 Task: Create List Documentation in Board Product Beta Testing to Workspace Customer Relationship Management
Action: Mouse moved to (84, 284)
Screenshot: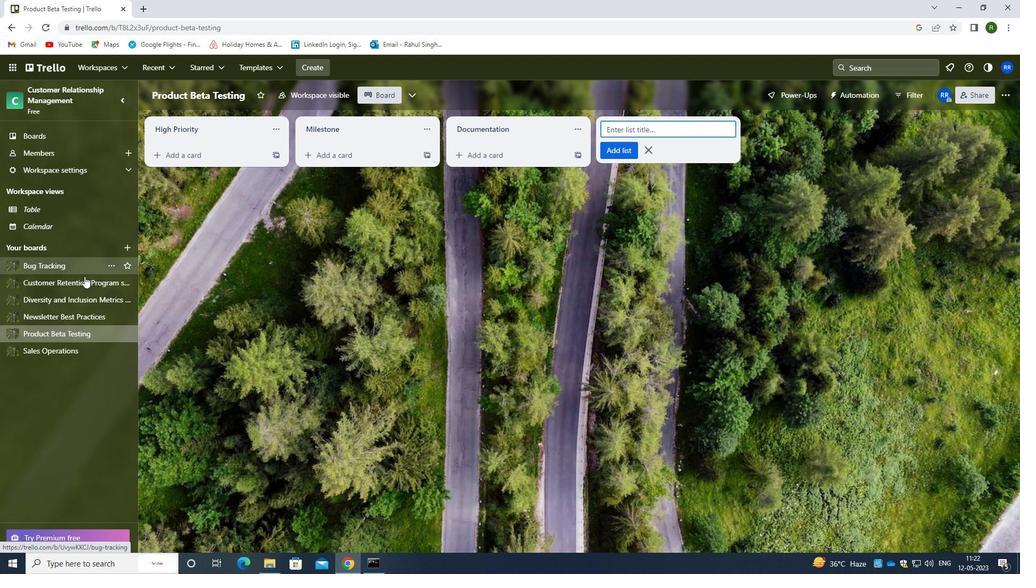 
Action: Mouse pressed left at (84, 284)
Screenshot: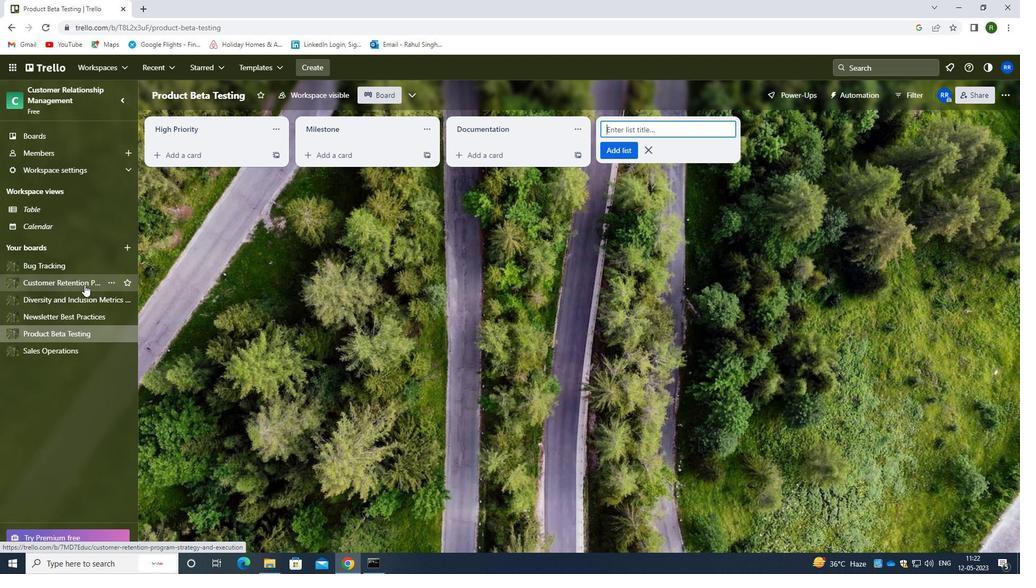 
Action: Mouse moved to (80, 346)
Screenshot: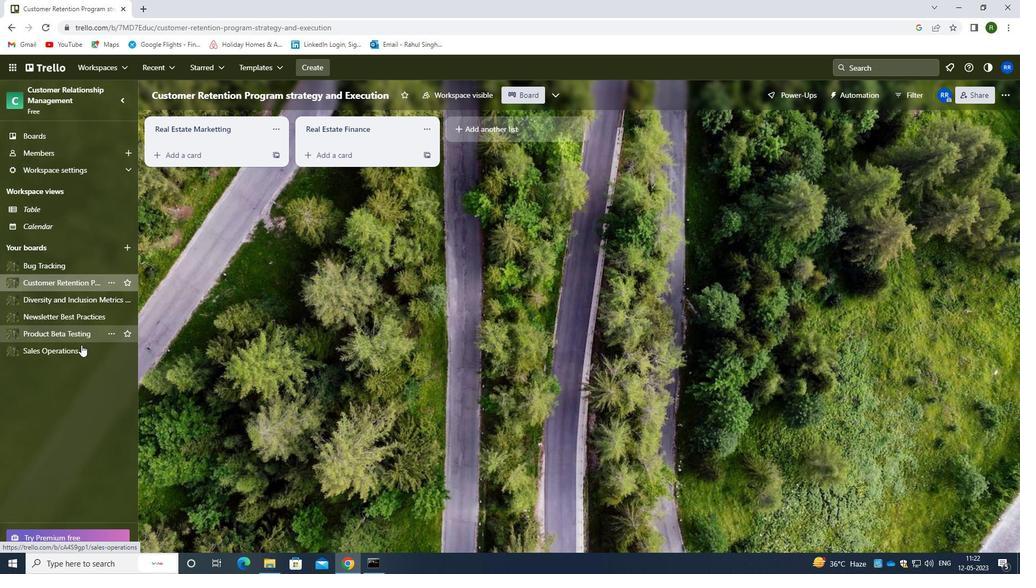 
Action: Mouse pressed left at (80, 346)
Screenshot: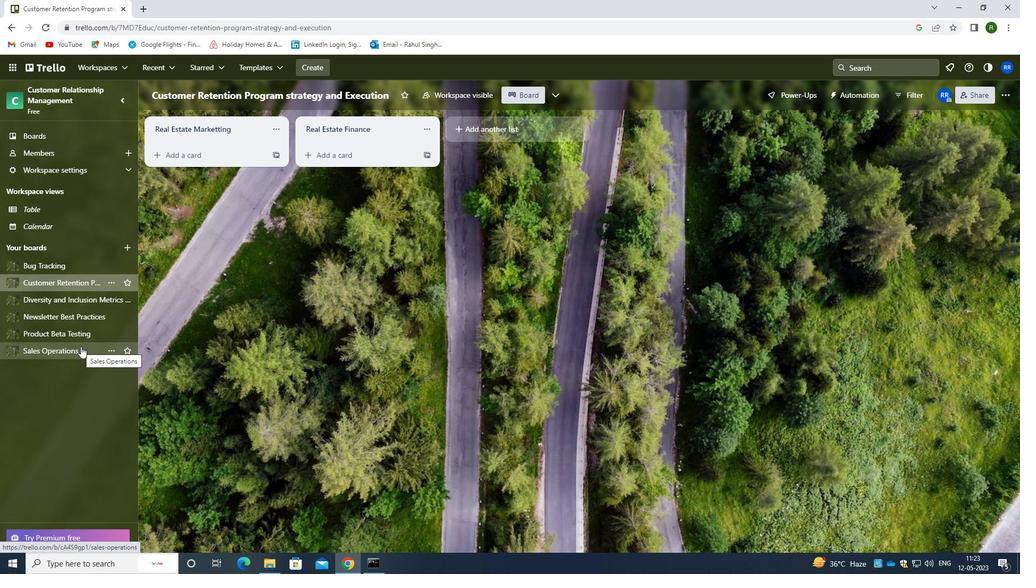 
Action: Mouse moved to (488, 129)
Screenshot: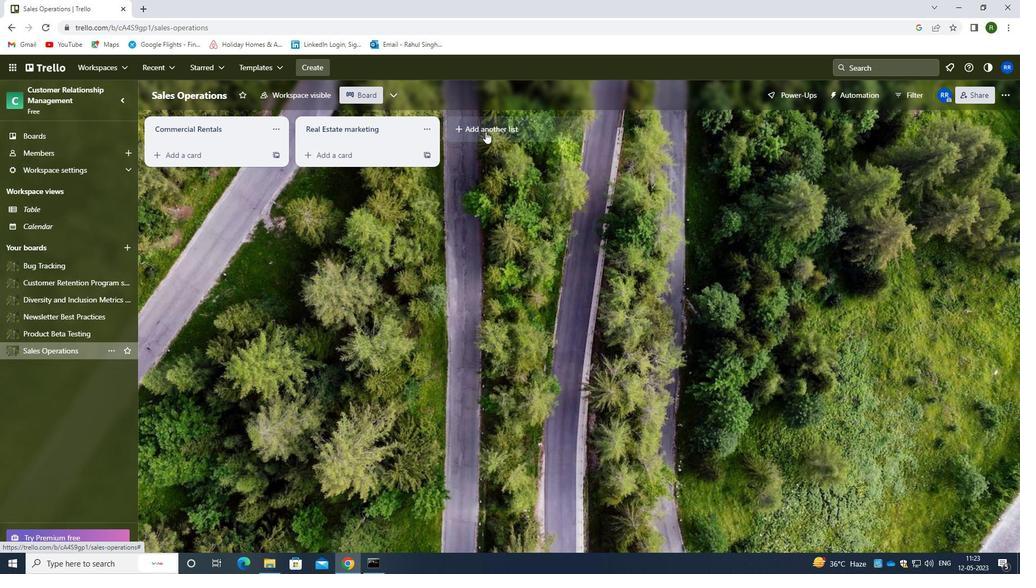 
Action: Mouse pressed left at (488, 129)
Screenshot: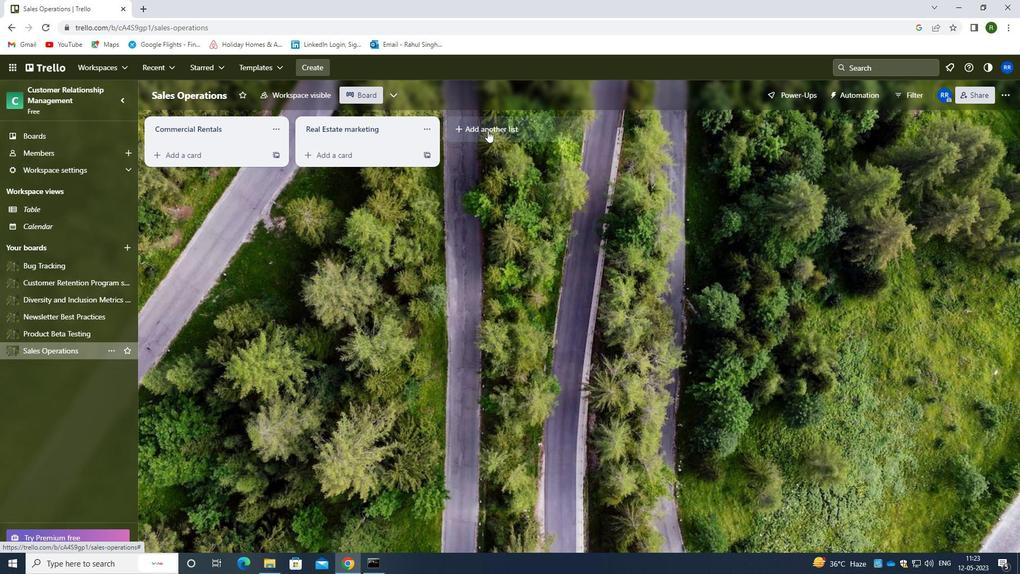 
Action: Mouse moved to (492, 114)
Screenshot: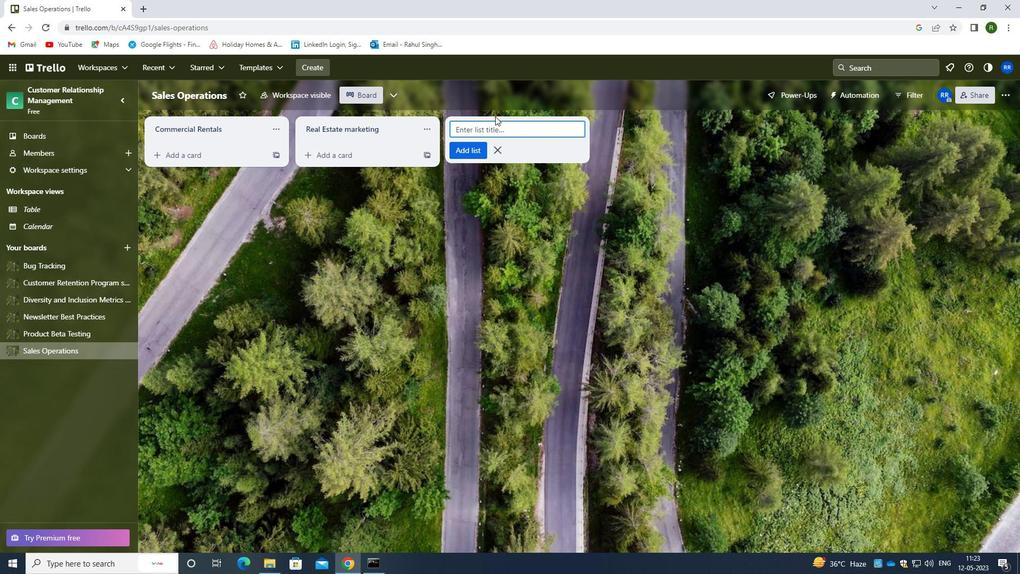 
Action: Key pressed <Key.shift>MORTGAGES
Screenshot: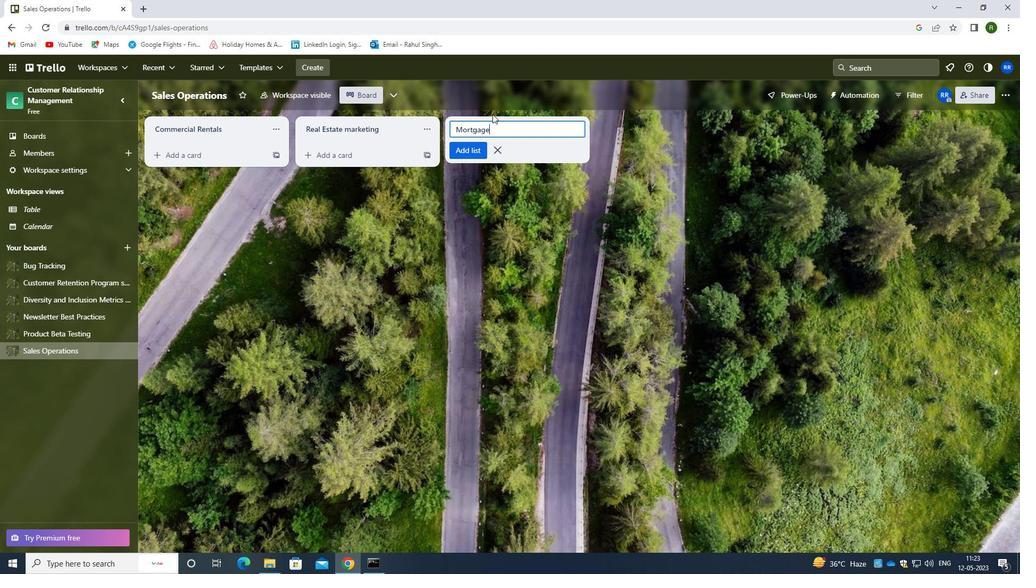 
Action: Mouse moved to (475, 145)
Screenshot: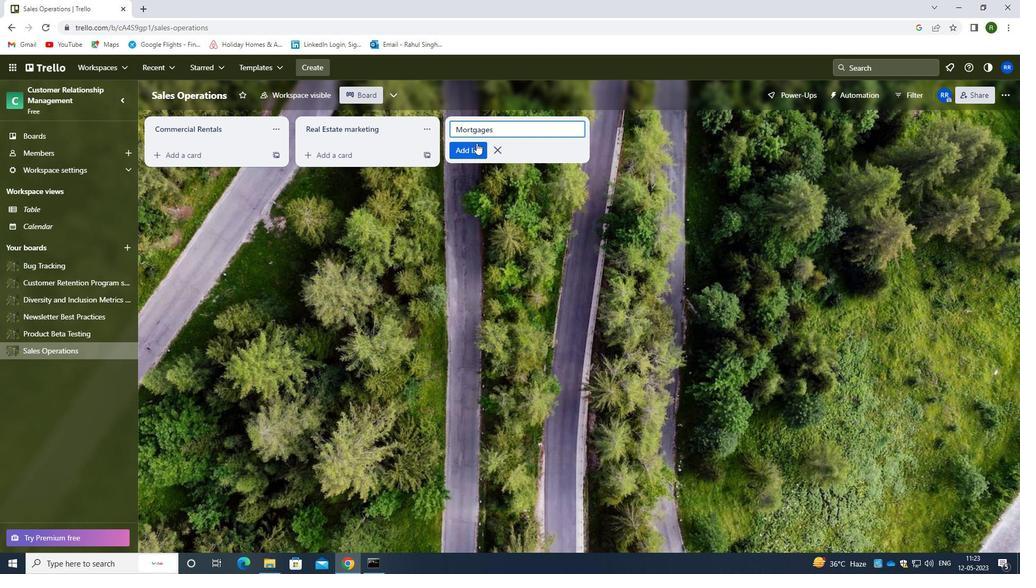 
Action: Mouse pressed left at (475, 145)
Screenshot: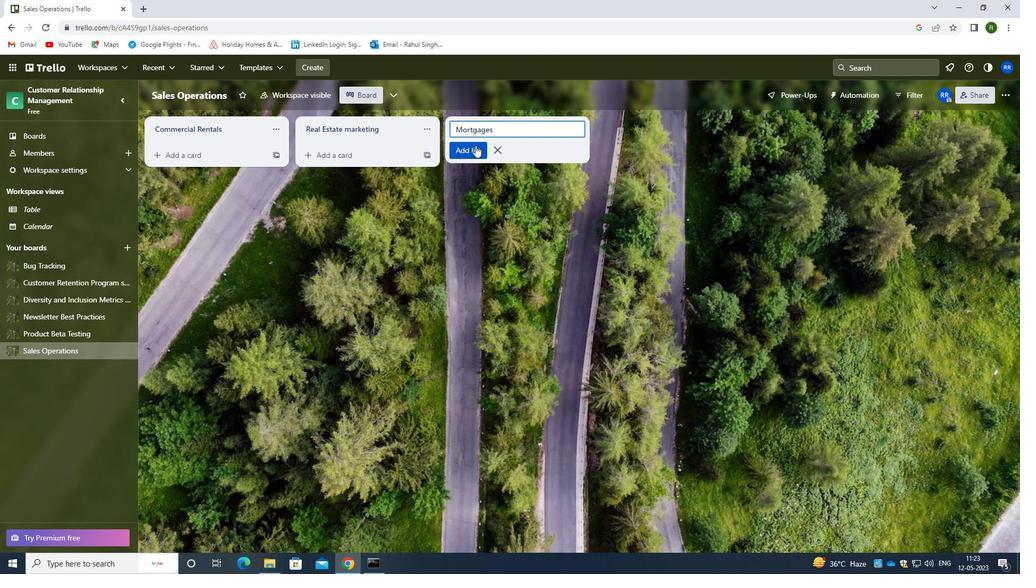 
Action: Mouse moved to (453, 255)
Screenshot: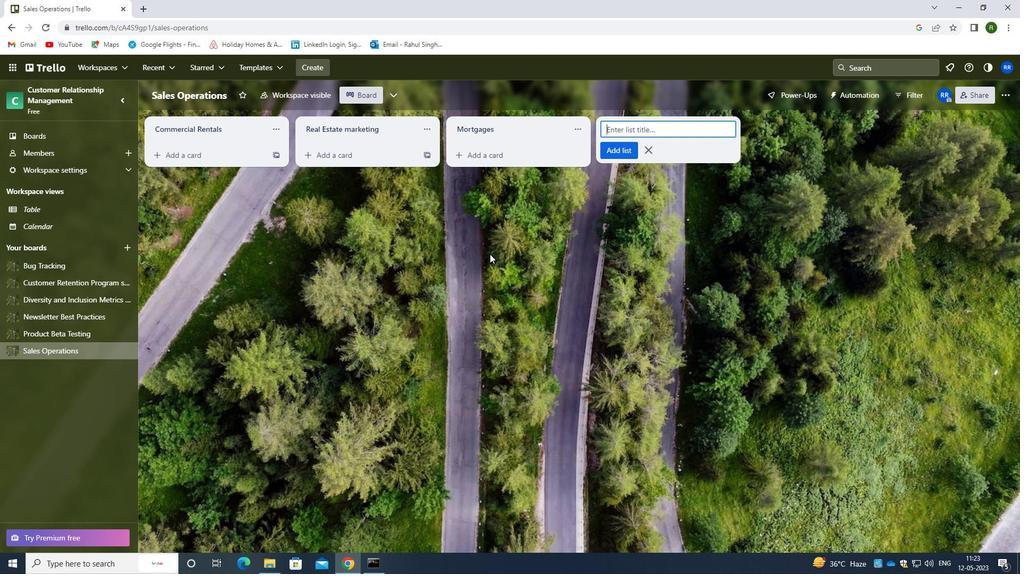 
Action: Mouse pressed left at (453, 255)
Screenshot: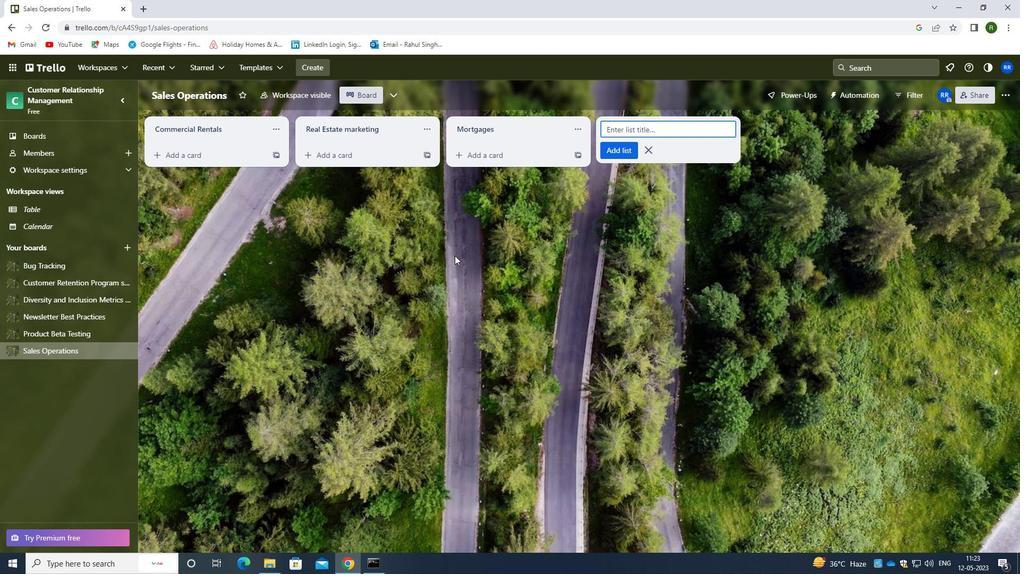 
Action: Mouse moved to (347, 285)
Screenshot: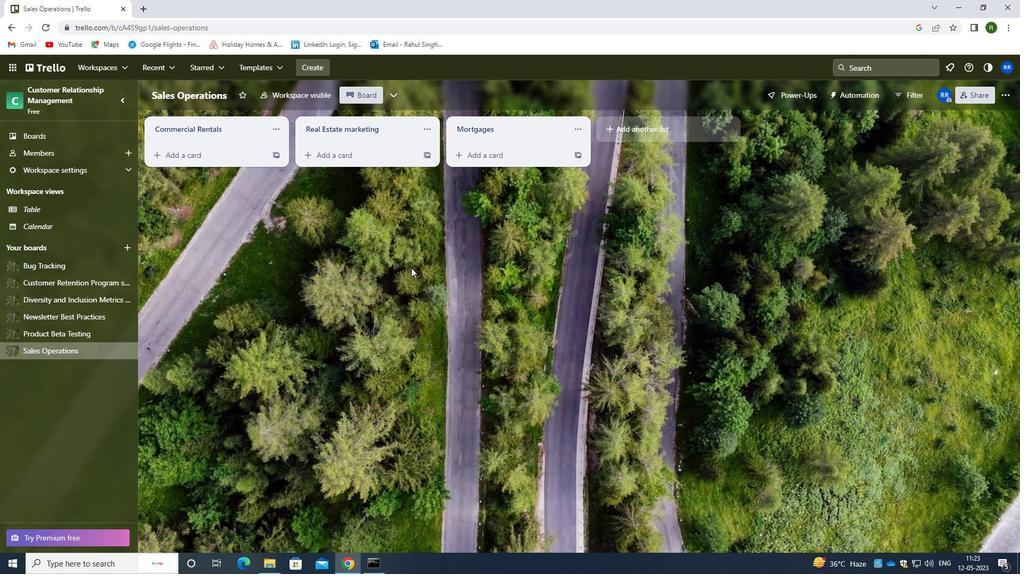 
